 Task: Add a new phone number and send the code.
Action: Mouse moved to (694, 95)
Screenshot: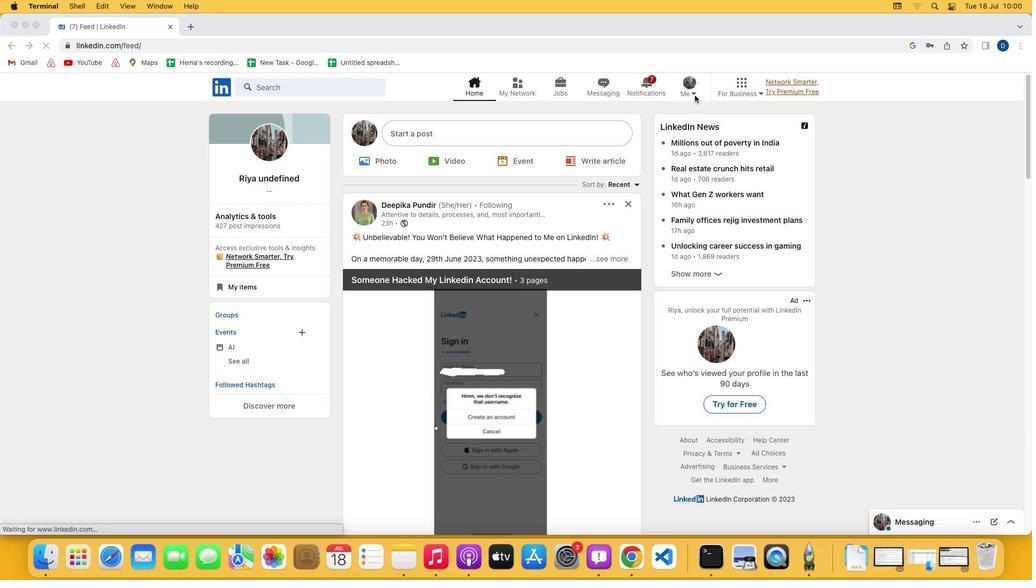 
Action: Mouse pressed left at (694, 95)
Screenshot: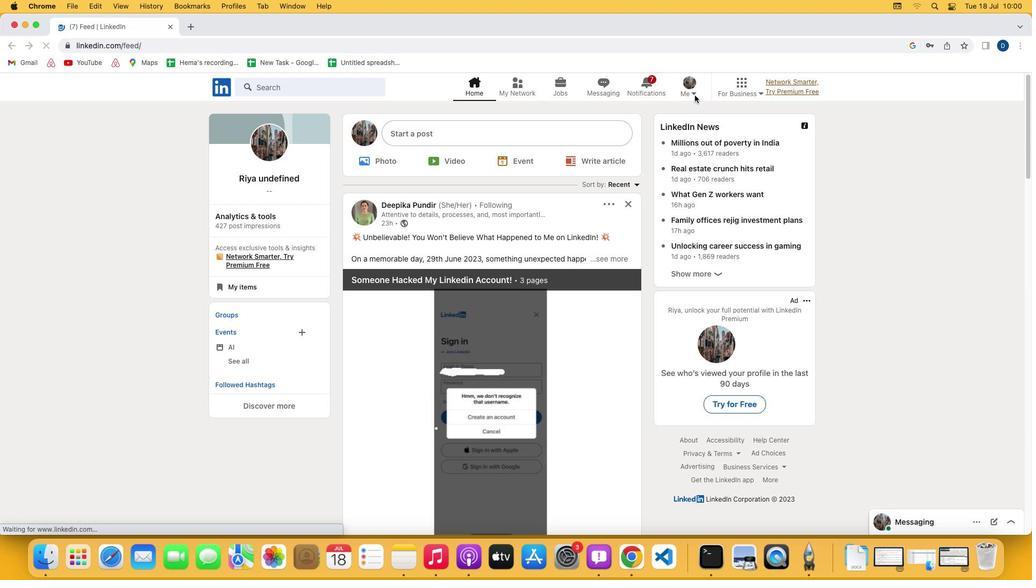 
Action: Mouse moved to (694, 95)
Screenshot: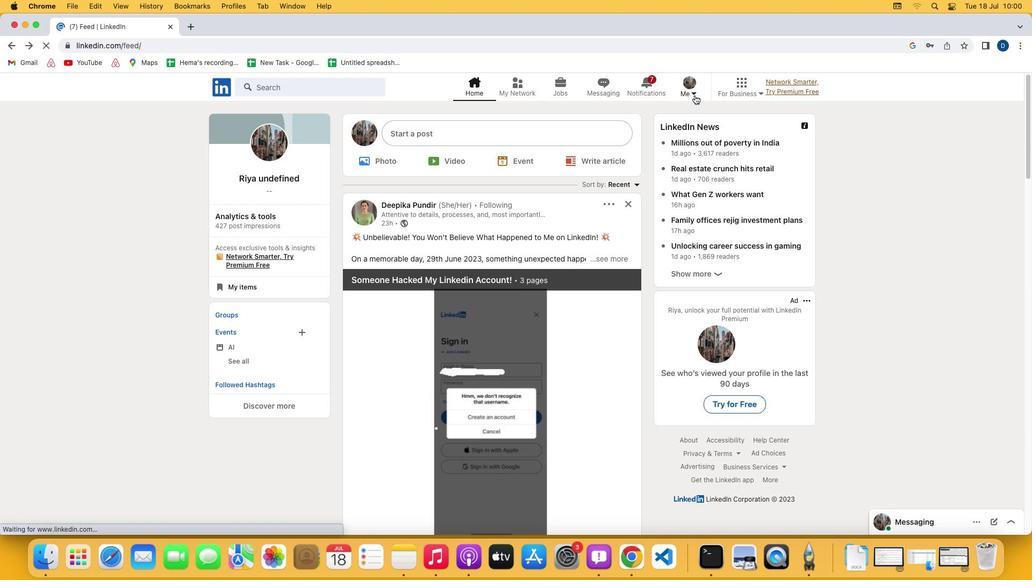 
Action: Mouse pressed left at (694, 95)
Screenshot: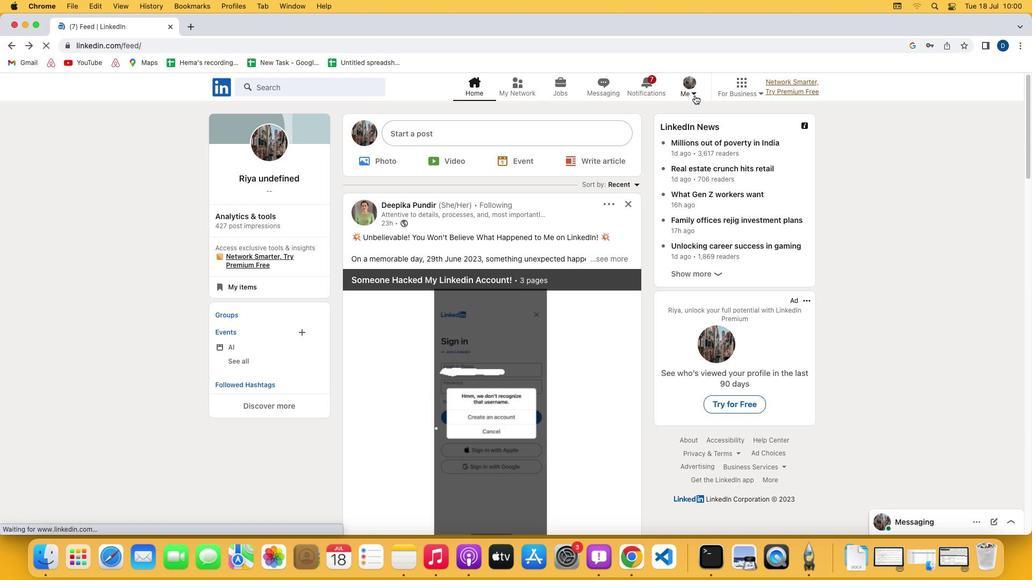 
Action: Mouse moved to (618, 202)
Screenshot: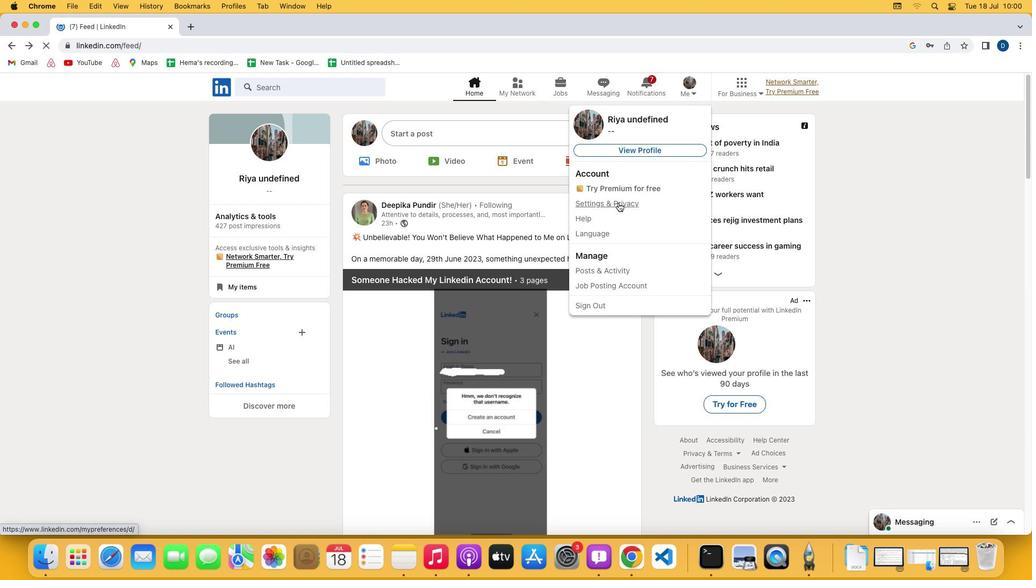 
Action: Mouse pressed left at (618, 202)
Screenshot: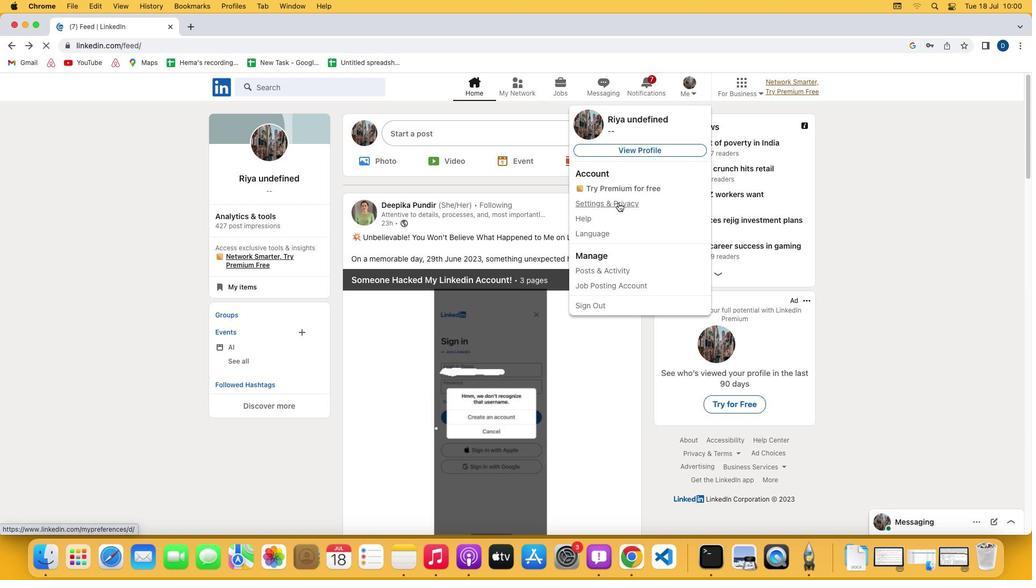 
Action: Mouse moved to (90, 202)
Screenshot: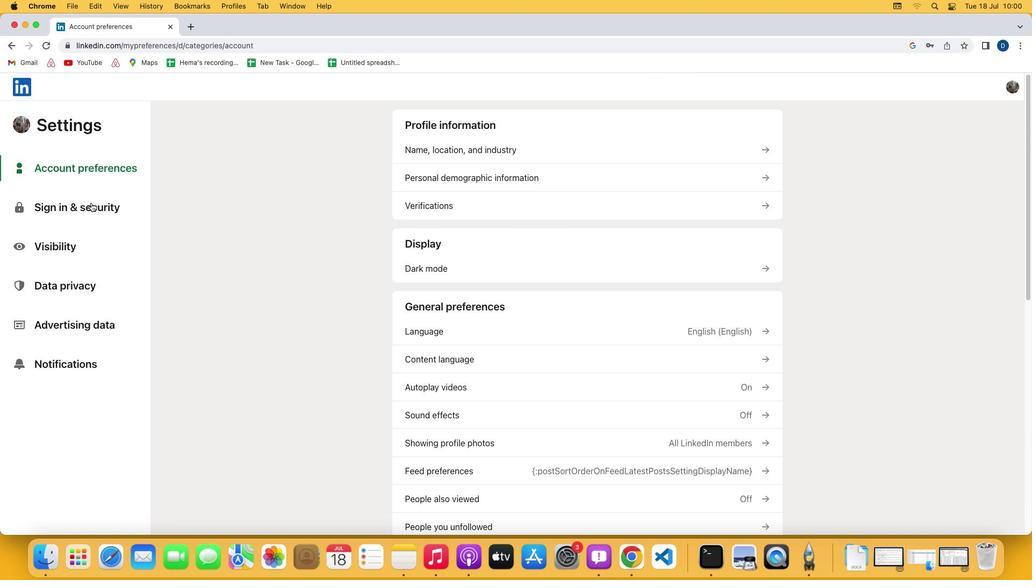 
Action: Mouse pressed left at (90, 202)
Screenshot: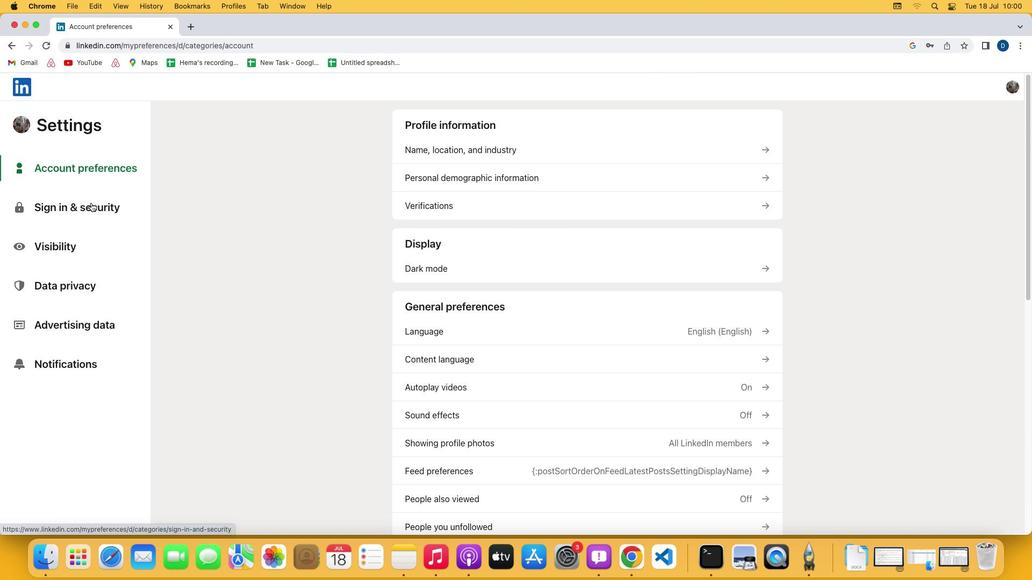 
Action: Mouse moved to (418, 180)
Screenshot: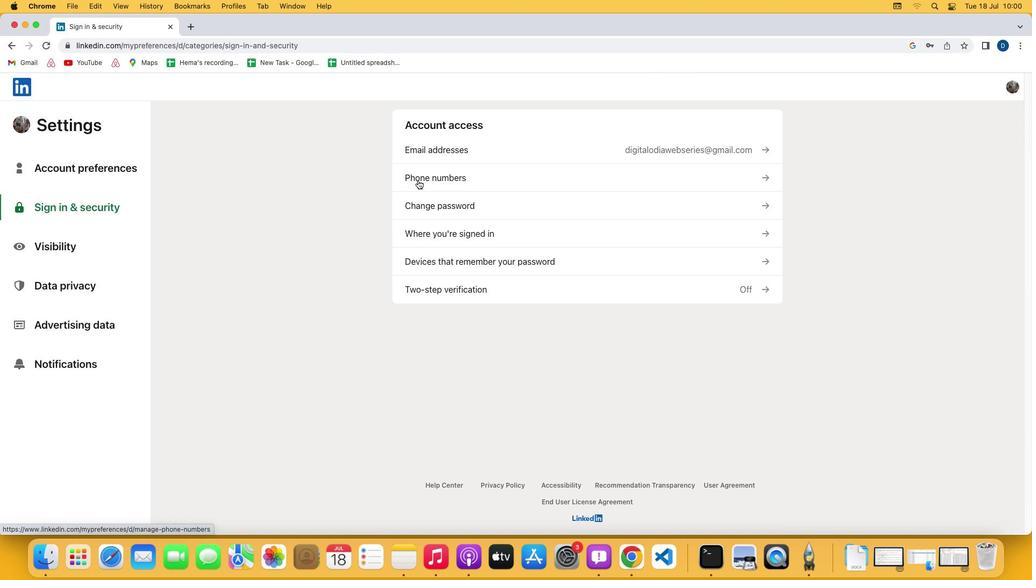 
Action: Mouse pressed left at (418, 180)
Screenshot: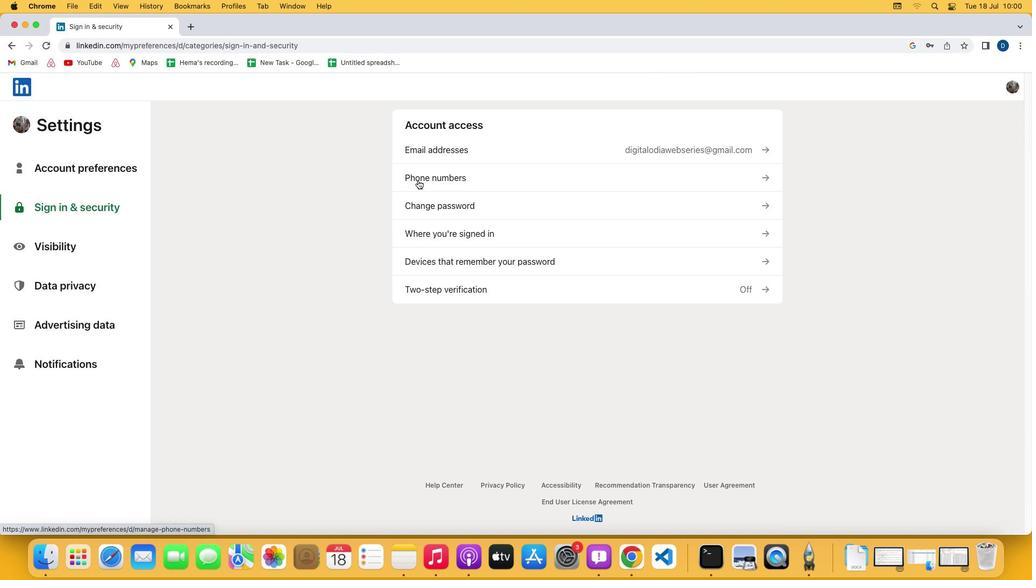 
Action: Mouse moved to (534, 375)
Screenshot: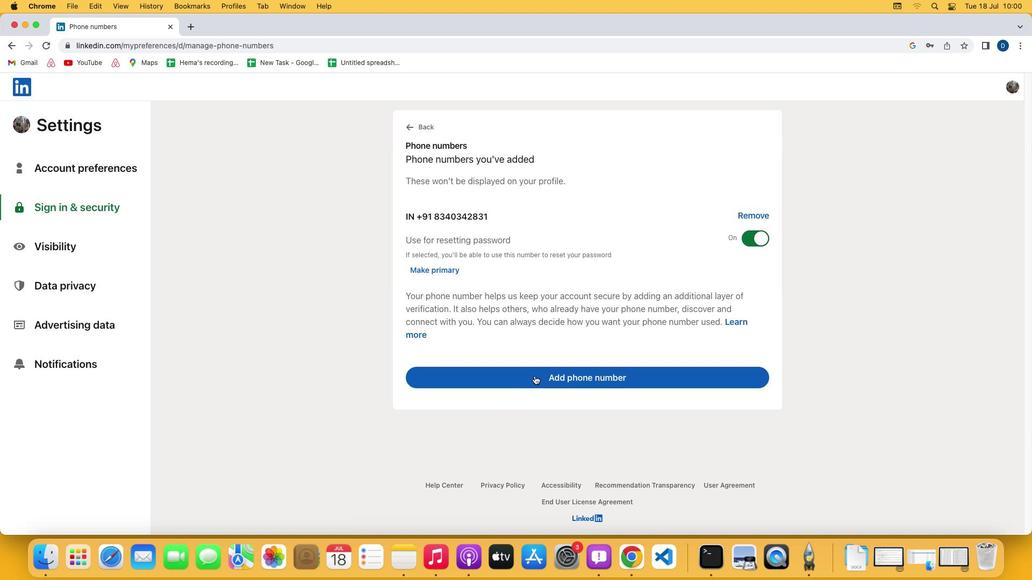 
Action: Mouse pressed left at (534, 375)
Screenshot: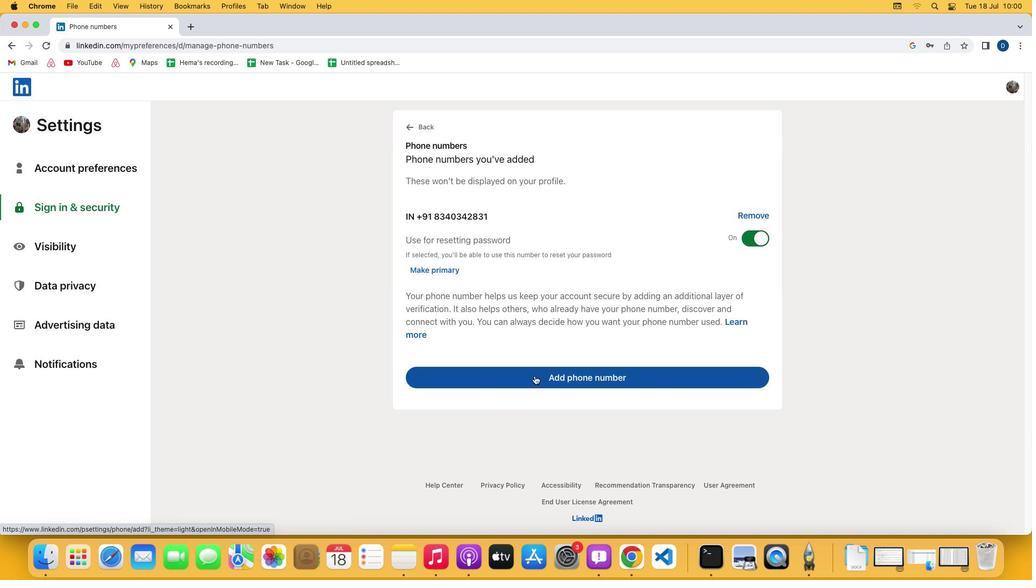 
Action: Mouse moved to (453, 245)
Screenshot: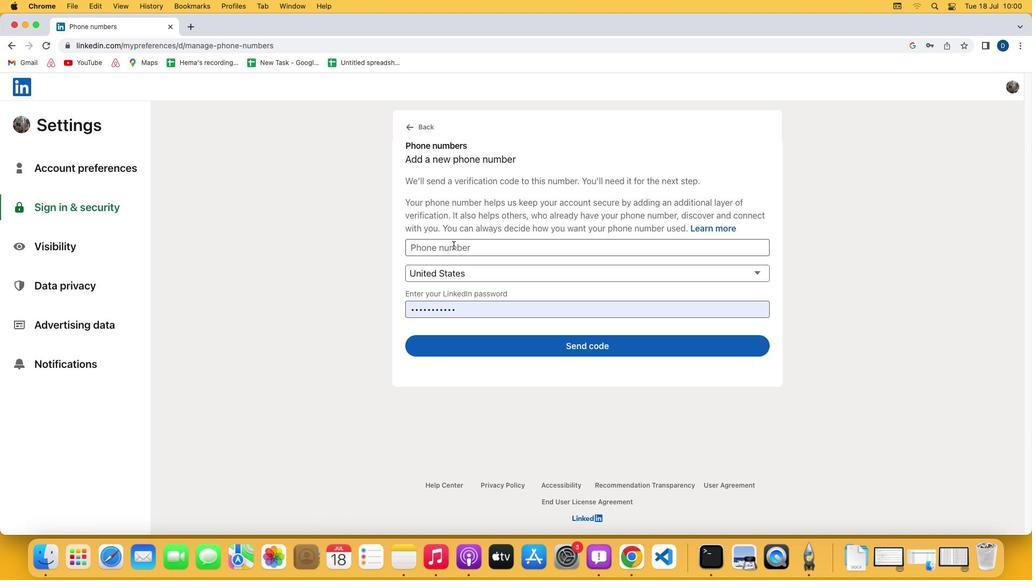 
Action: Mouse pressed left at (453, 245)
Screenshot: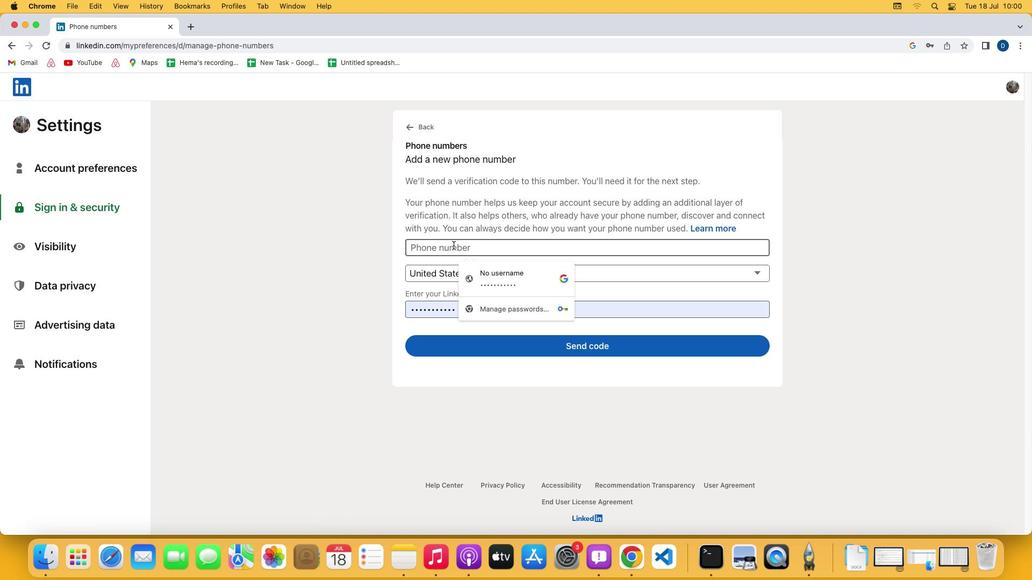 
Action: Key pressed '9''6''6''1''5''1''2''3''3''1'
Screenshot: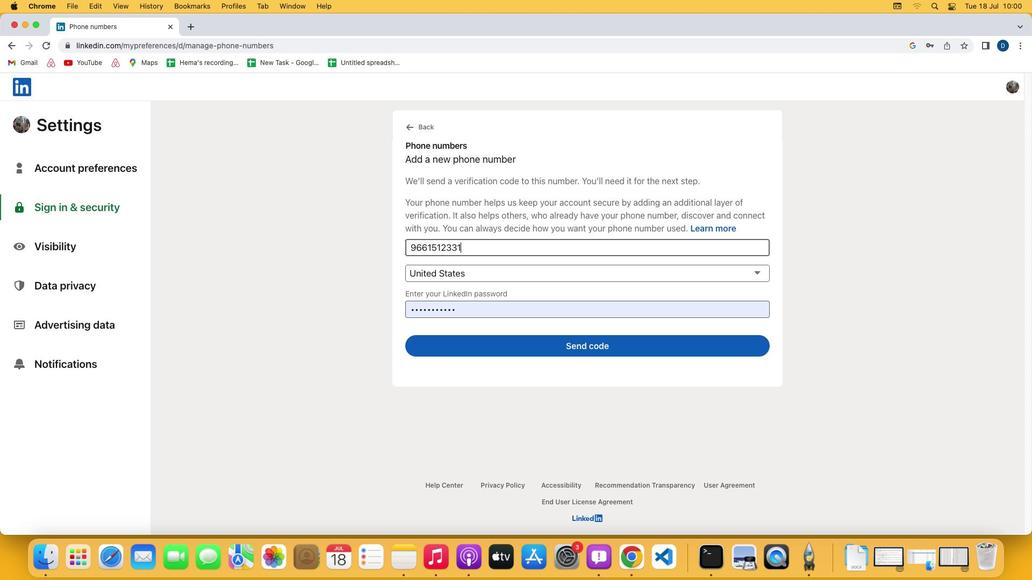 
Action: Mouse moved to (555, 350)
Screenshot: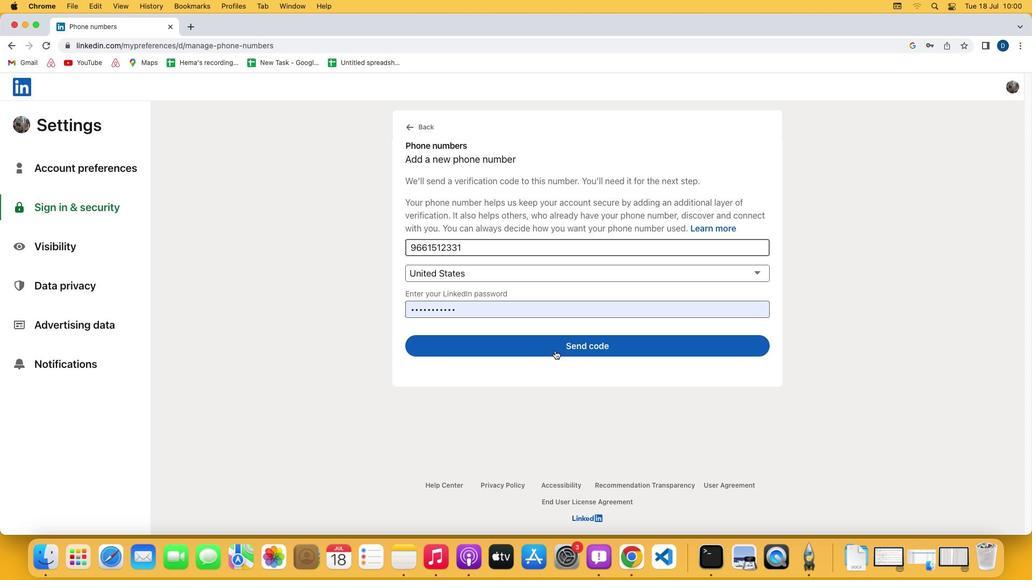 
Action: Mouse pressed left at (555, 350)
Screenshot: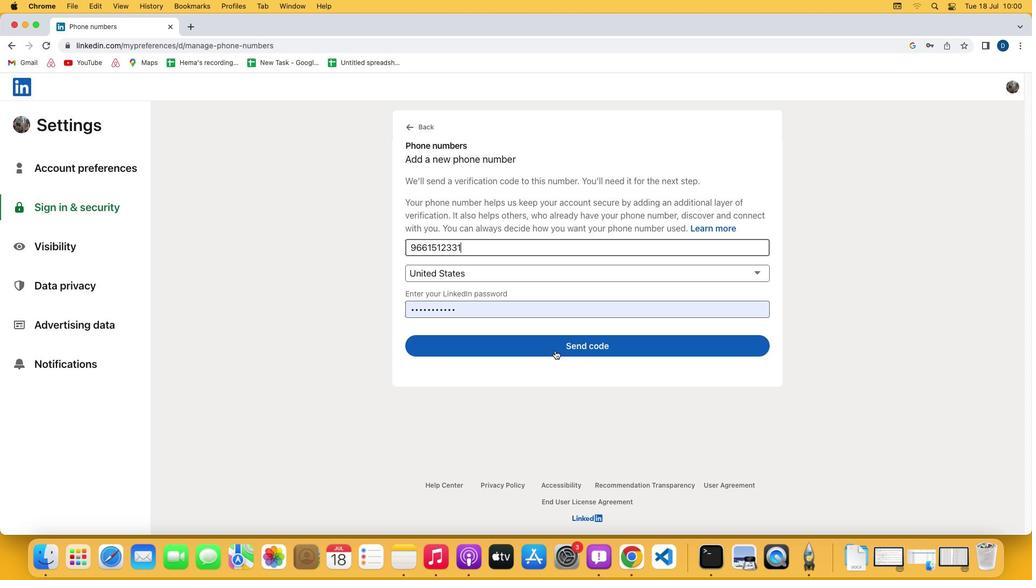 
